 Task: View and add the product "Corona Premier Mexican Lager Light Beer Can (12 oz x 12 ct)" to cart from the store "Happy's Liquor & Market".
Action: Mouse pressed left at (41, 74)
Screenshot: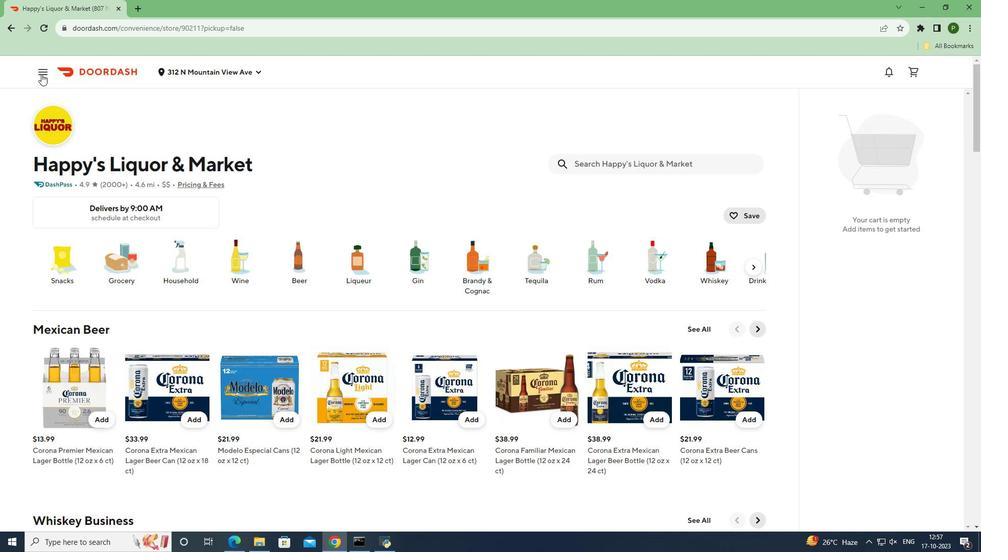 
Action: Mouse moved to (38, 143)
Screenshot: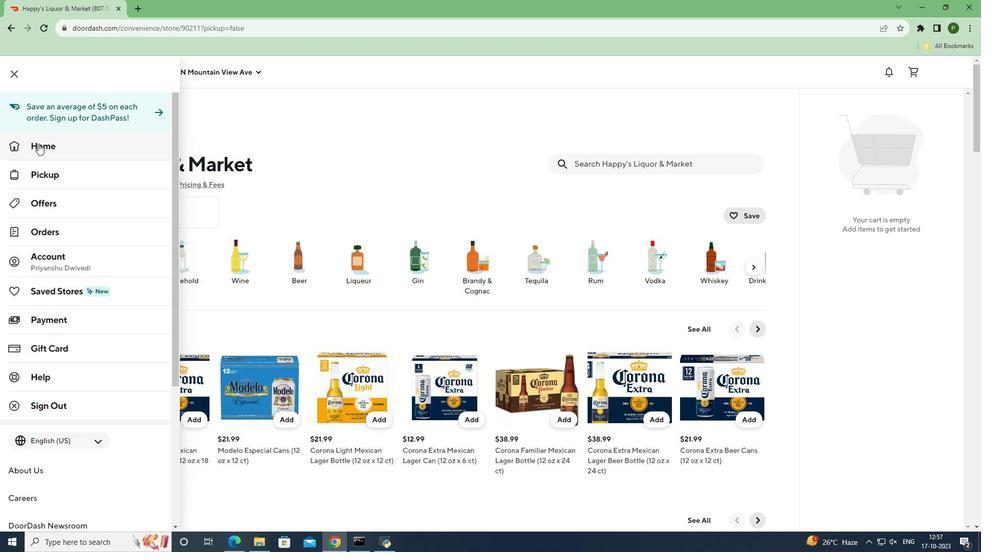 
Action: Mouse pressed left at (38, 143)
Screenshot: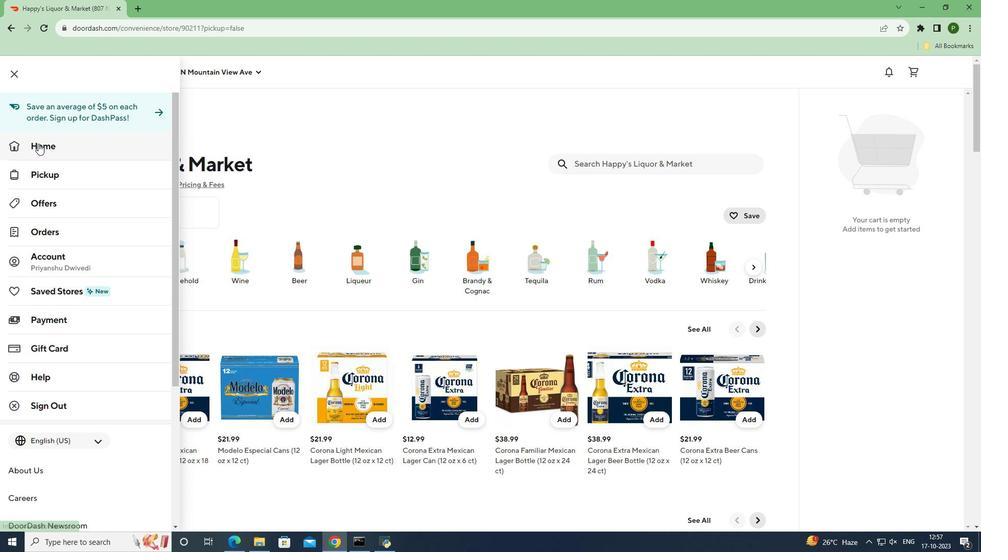 
Action: Mouse moved to (387, 100)
Screenshot: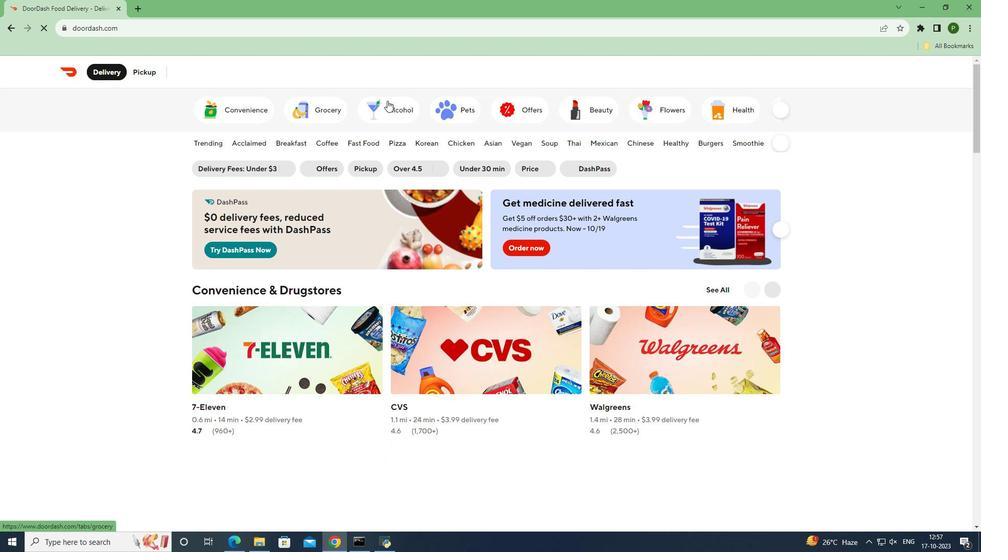 
Action: Mouse pressed left at (387, 100)
Screenshot: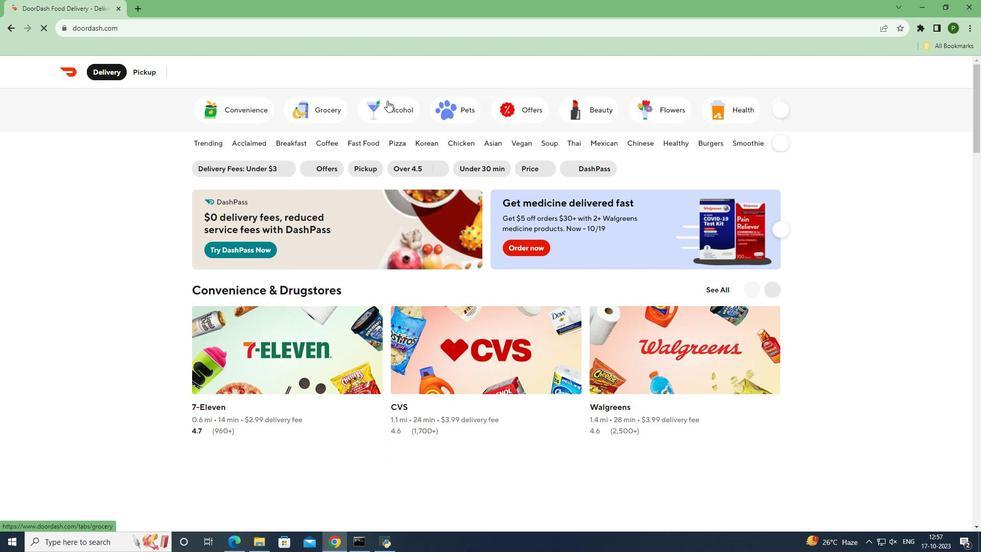 
Action: Mouse moved to (450, 294)
Screenshot: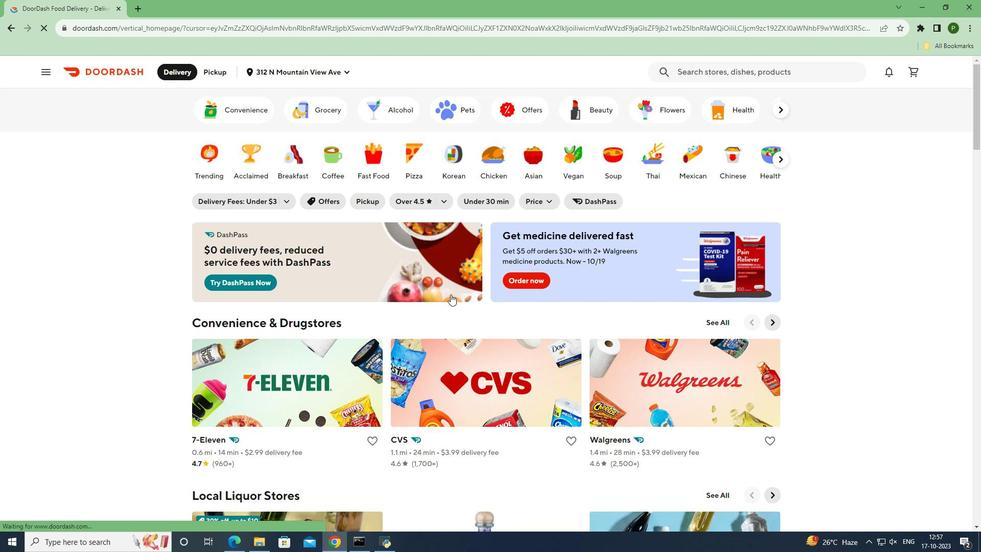 
Action: Mouse scrolled (450, 294) with delta (0, 0)
Screenshot: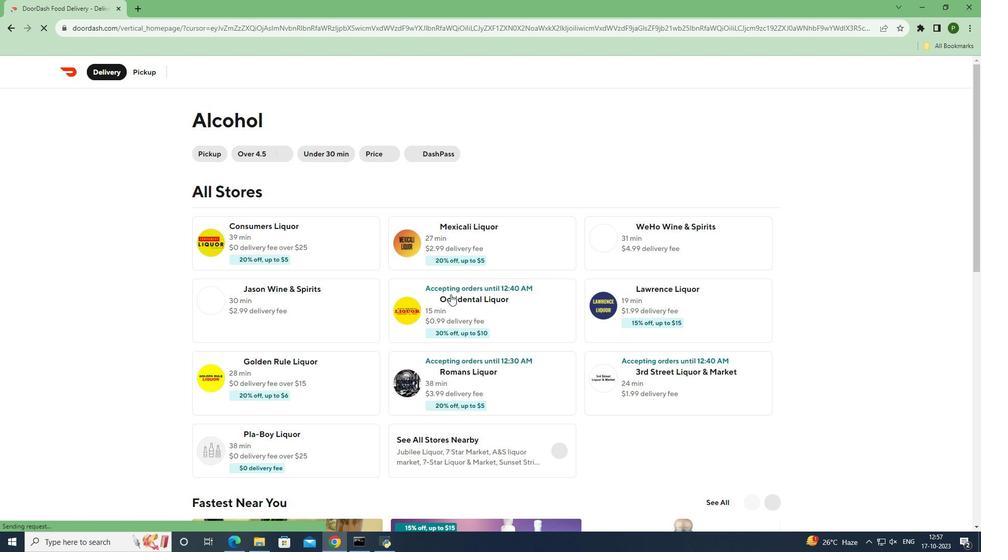 
Action: Mouse scrolled (450, 294) with delta (0, 0)
Screenshot: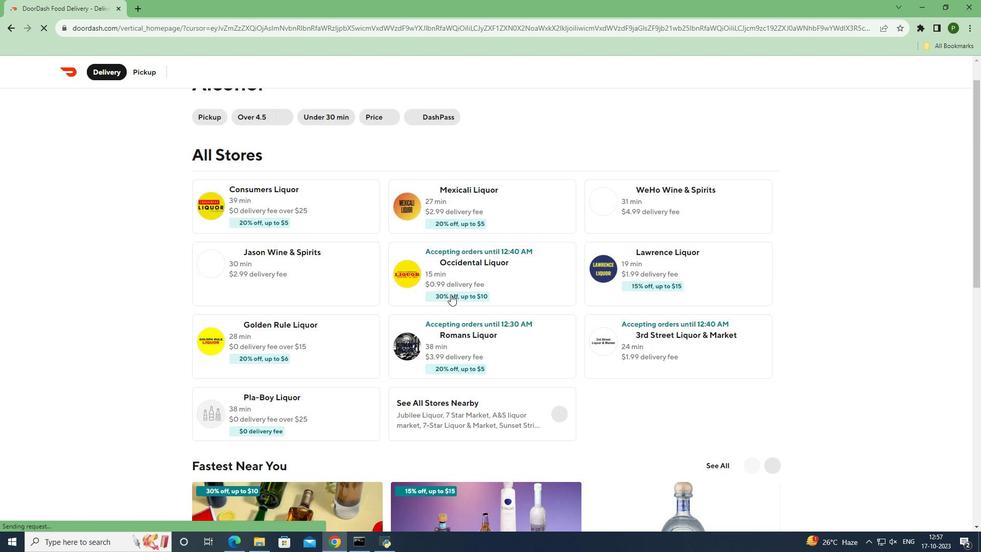 
Action: Mouse moved to (560, 350)
Screenshot: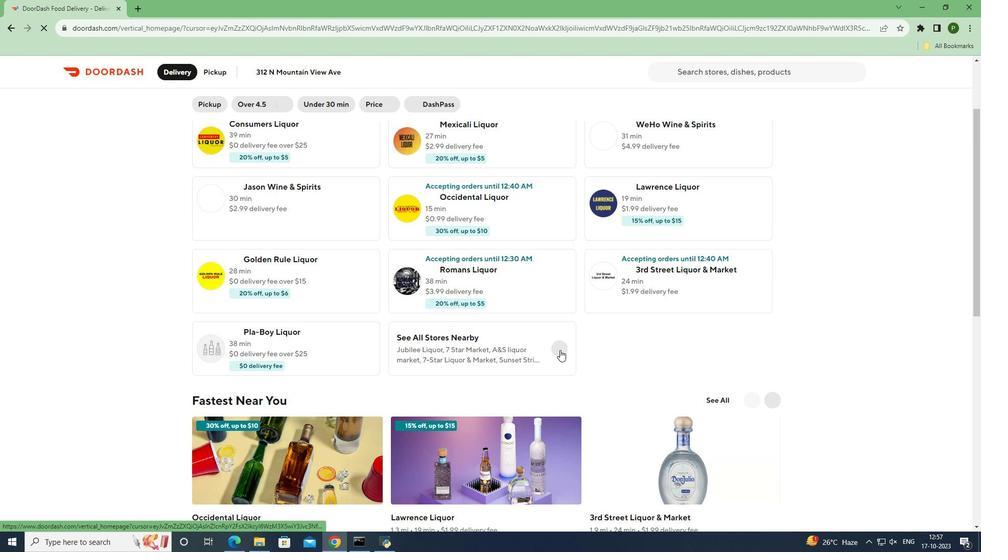 
Action: Mouse pressed left at (560, 350)
Screenshot: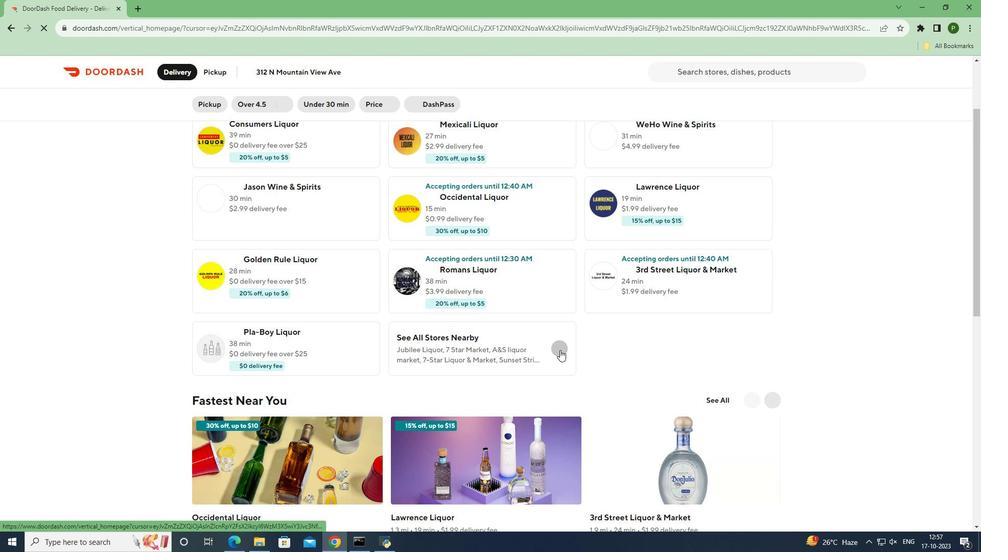 
Action: Mouse moved to (482, 441)
Screenshot: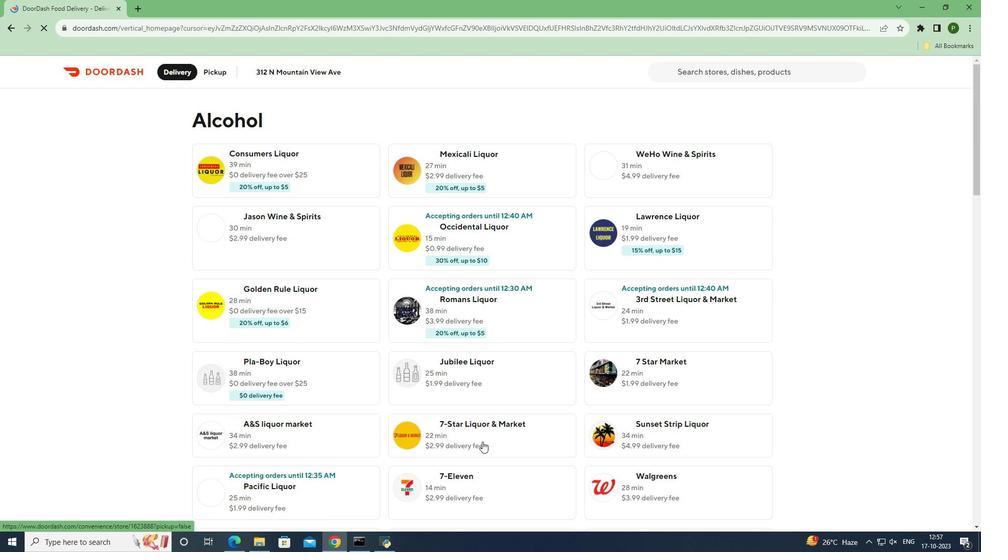 
Action: Mouse scrolled (482, 441) with delta (0, 0)
Screenshot: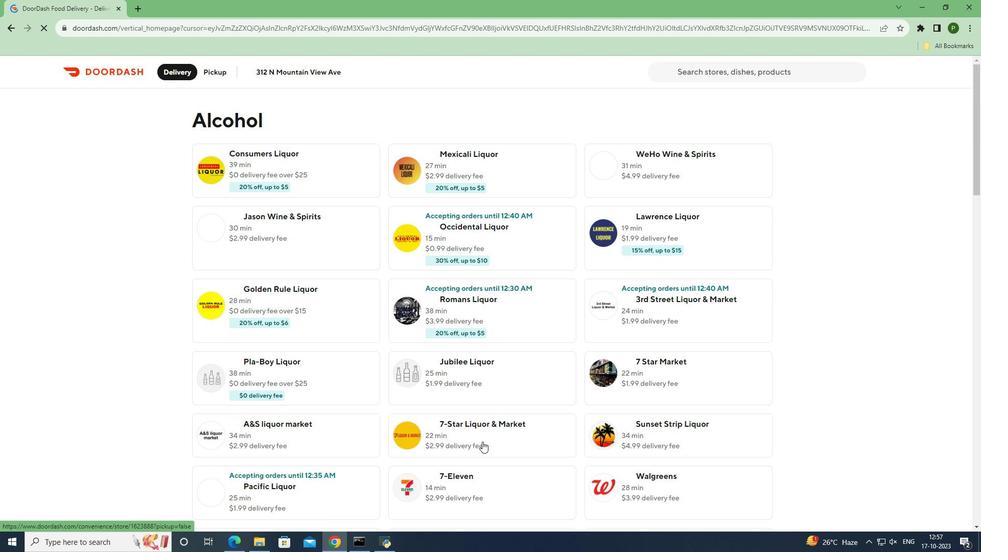 
Action: Mouse scrolled (482, 441) with delta (0, 0)
Screenshot: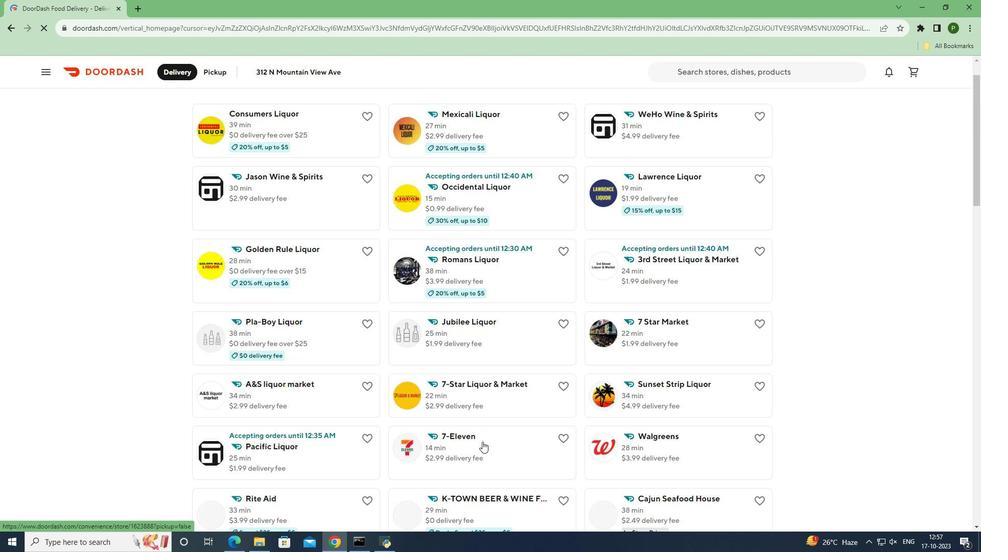 
Action: Mouse moved to (505, 449)
Screenshot: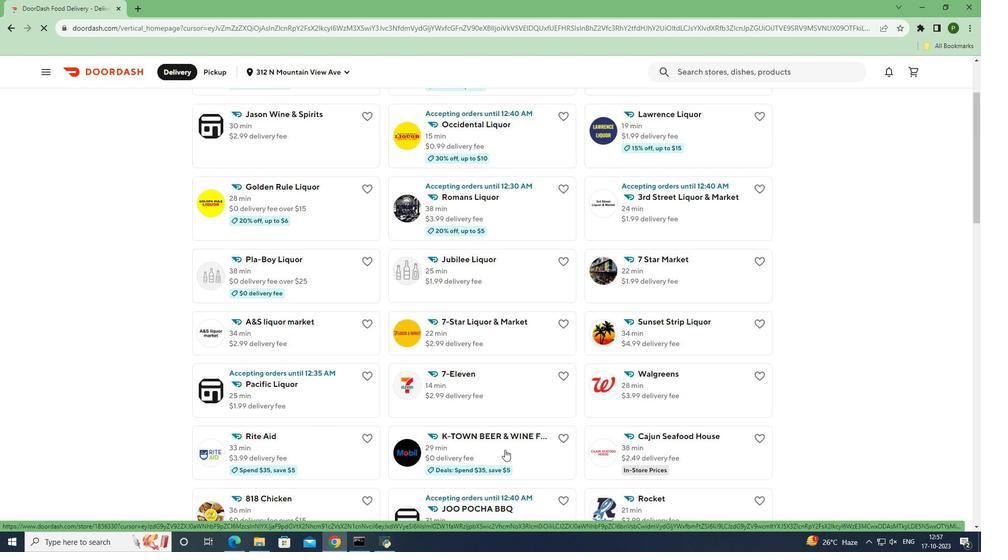
Action: Mouse scrolled (505, 449) with delta (0, 0)
Screenshot: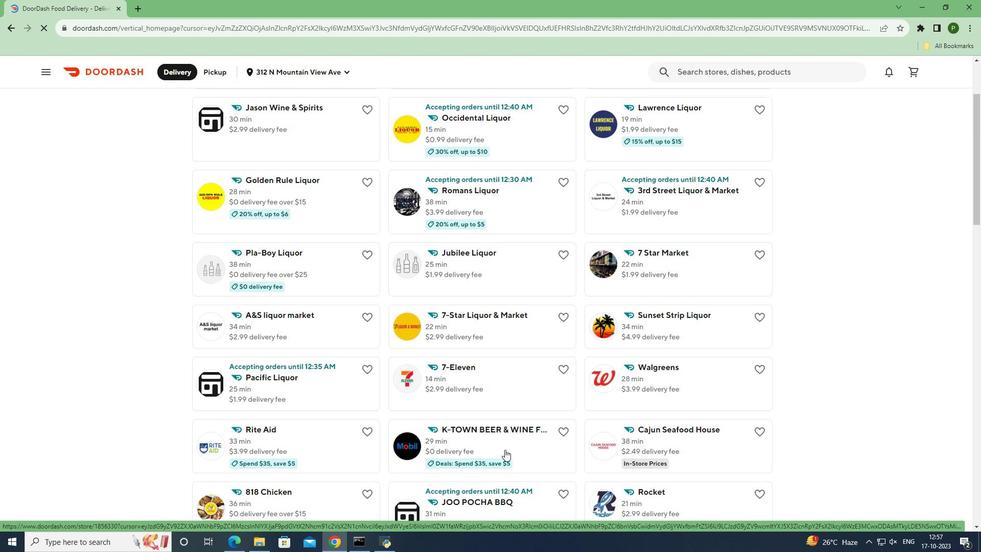 
Action: Mouse moved to (500, 444)
Screenshot: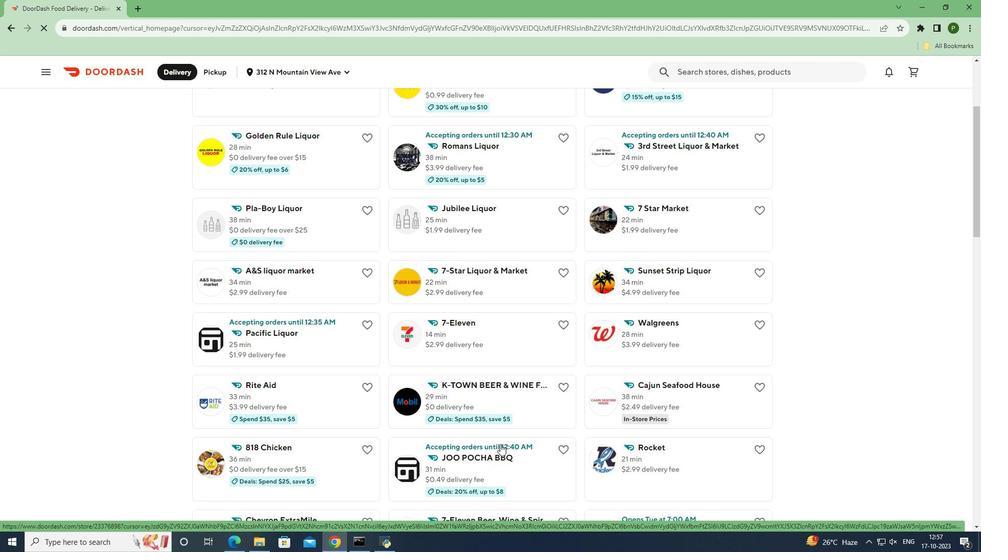 
Action: Mouse scrolled (500, 443) with delta (0, 0)
Screenshot: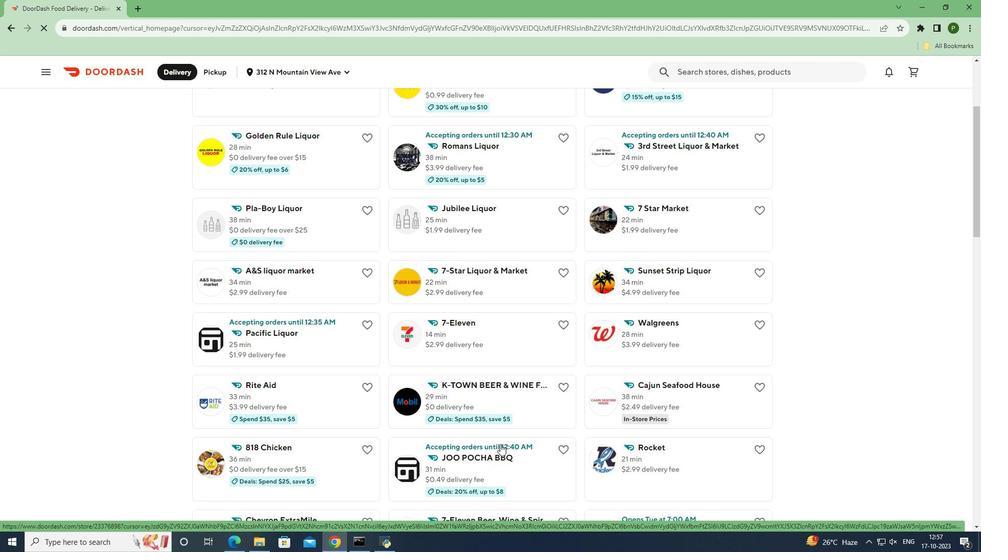 
Action: Mouse scrolled (500, 443) with delta (0, 0)
Screenshot: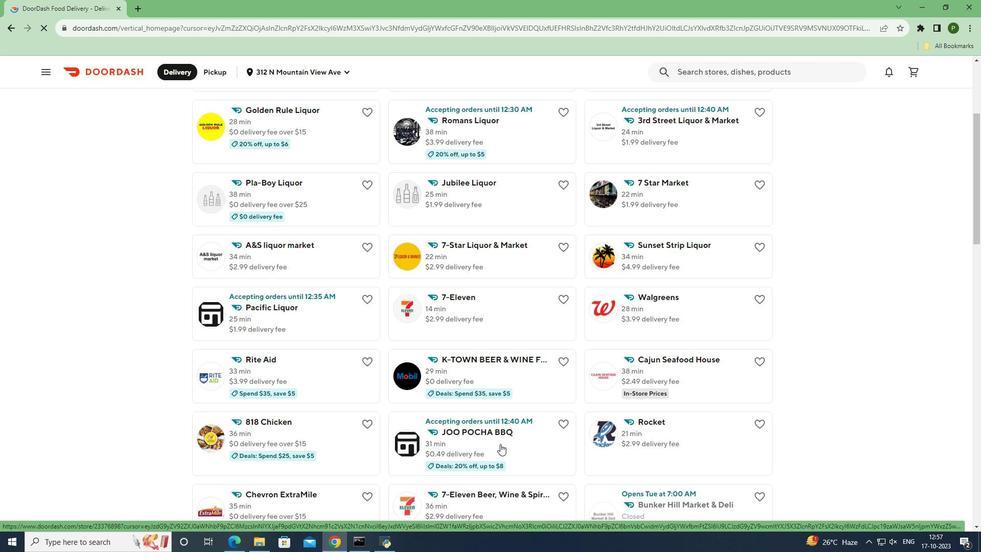 
Action: Mouse moved to (498, 436)
Screenshot: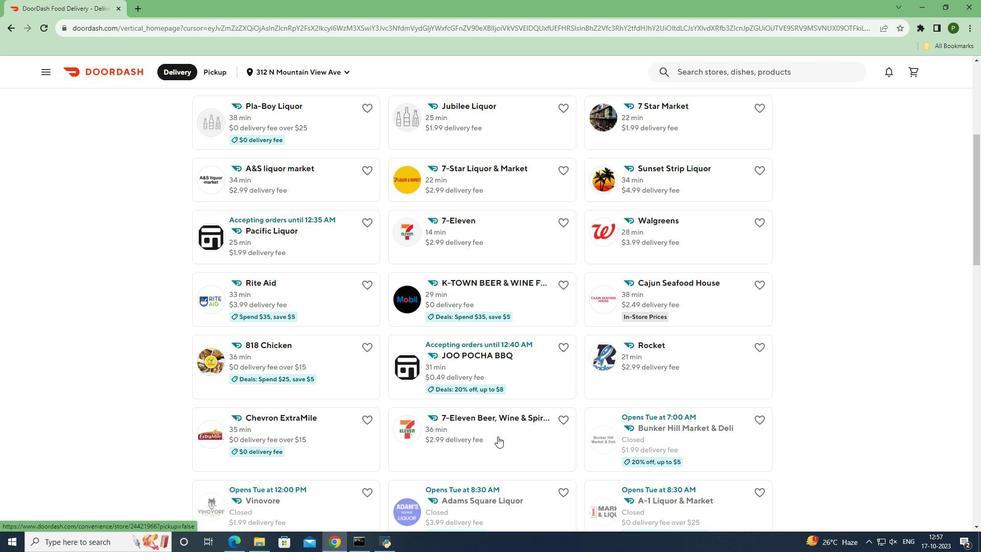 
Action: Mouse scrolled (498, 436) with delta (0, 0)
Screenshot: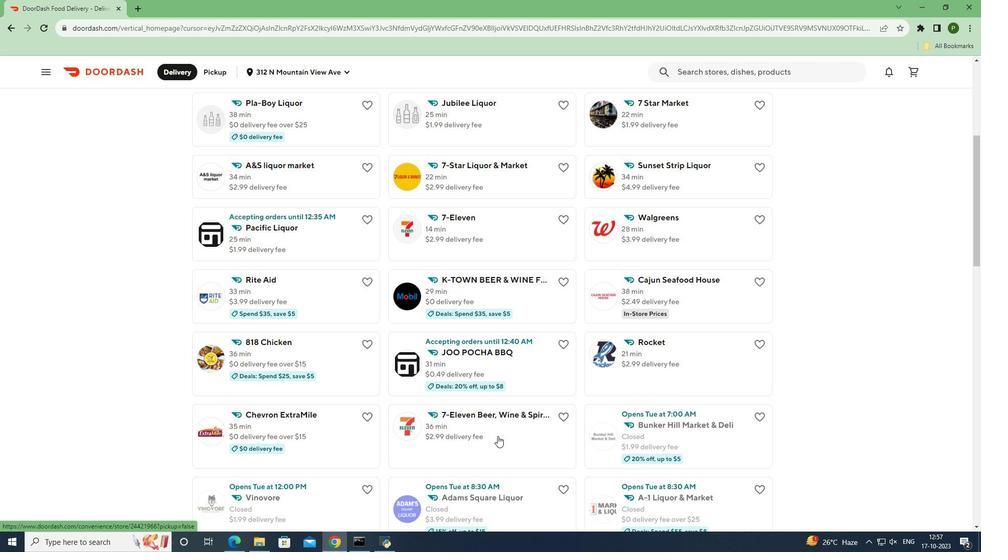 
Action: Mouse moved to (497, 436)
Screenshot: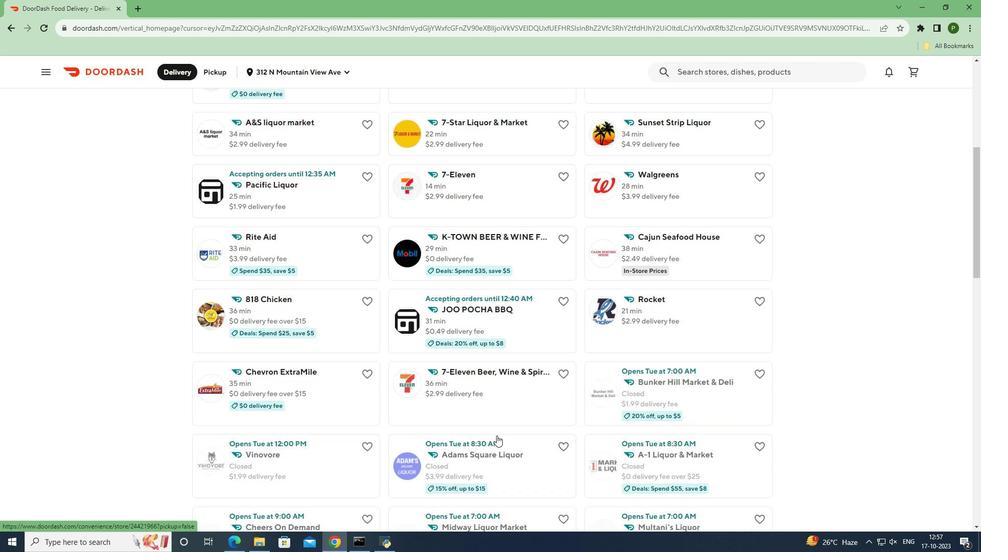 
Action: Mouse scrolled (497, 435) with delta (0, 0)
Screenshot: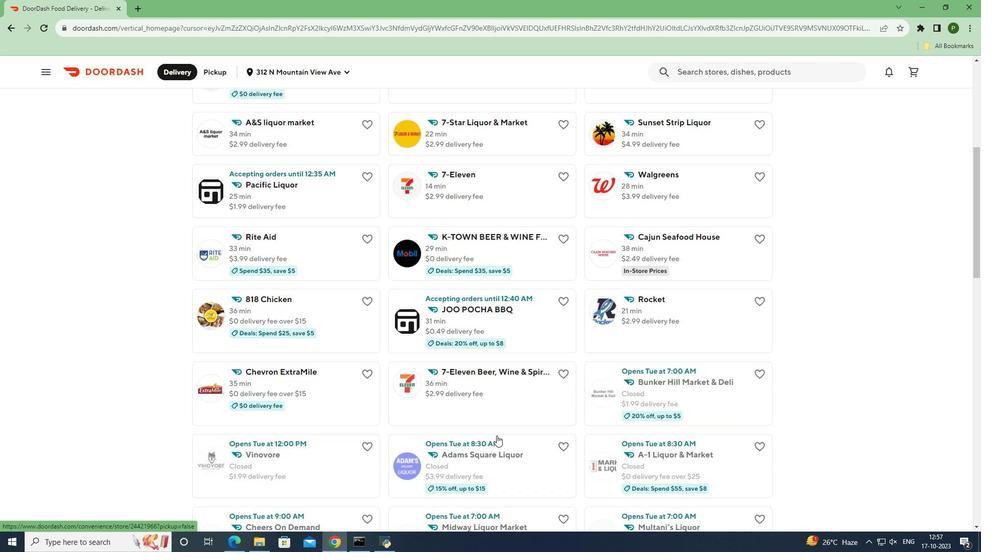 
Action: Mouse moved to (479, 420)
Screenshot: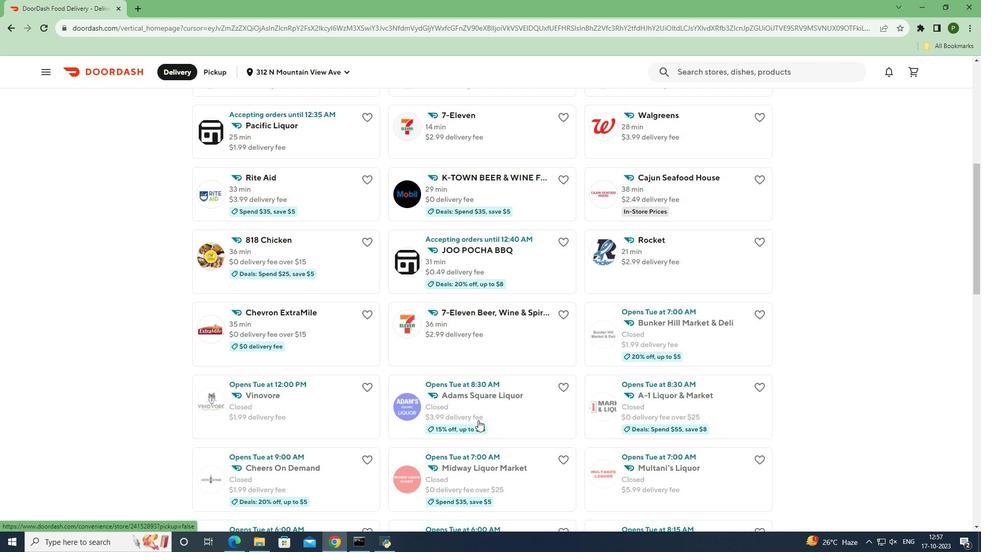 
Action: Mouse scrolled (479, 419) with delta (0, 0)
Screenshot: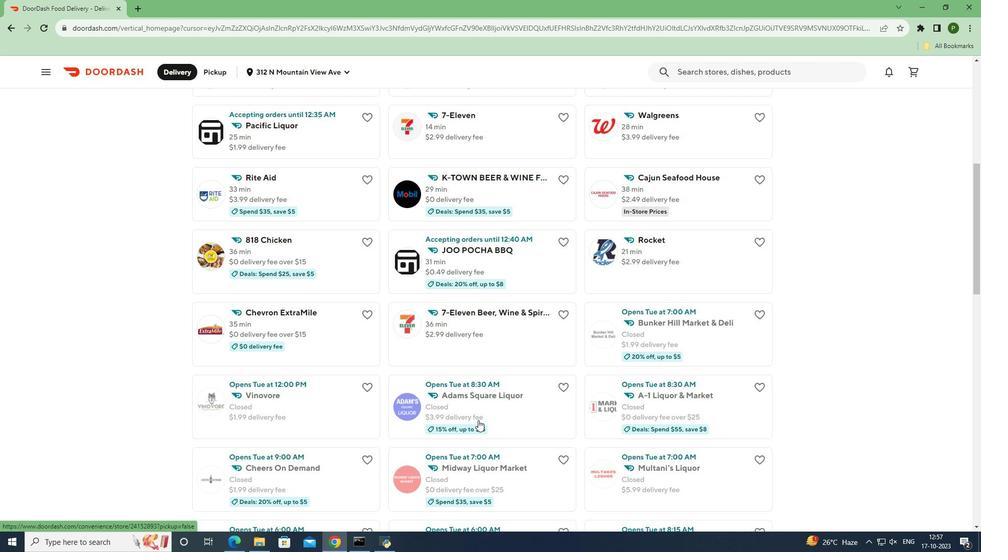
Action: Mouse moved to (478, 420)
Screenshot: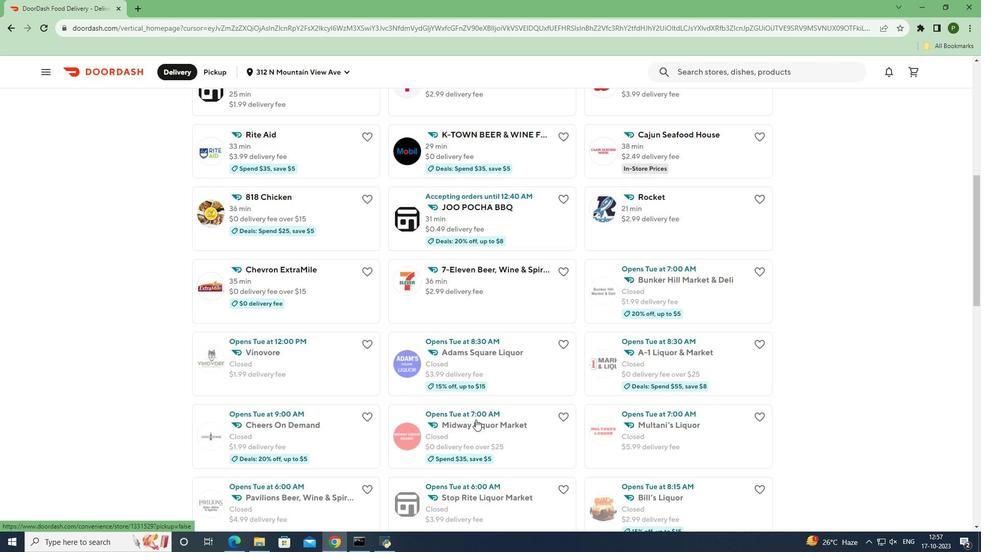 
Action: Mouse scrolled (478, 419) with delta (0, 0)
Screenshot: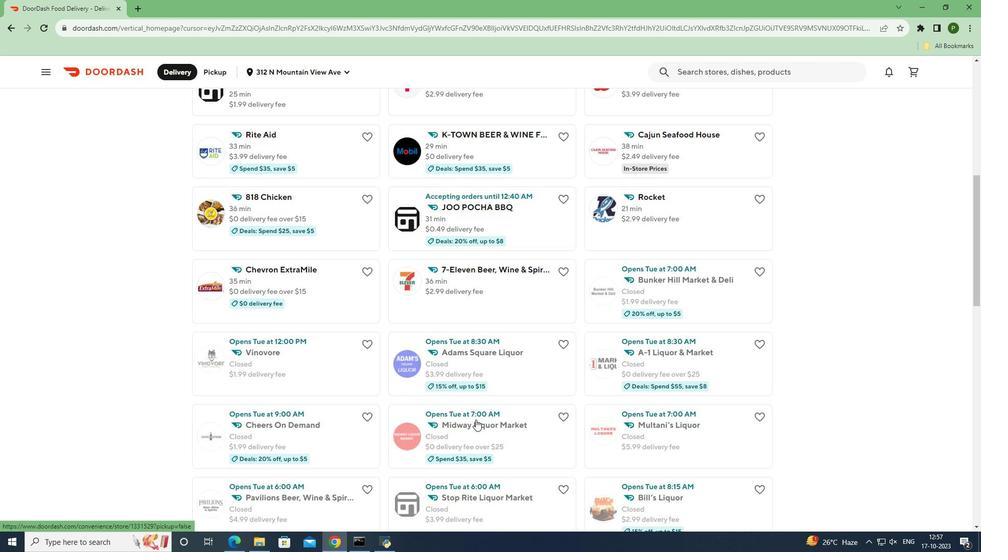
Action: Mouse moved to (470, 416)
Screenshot: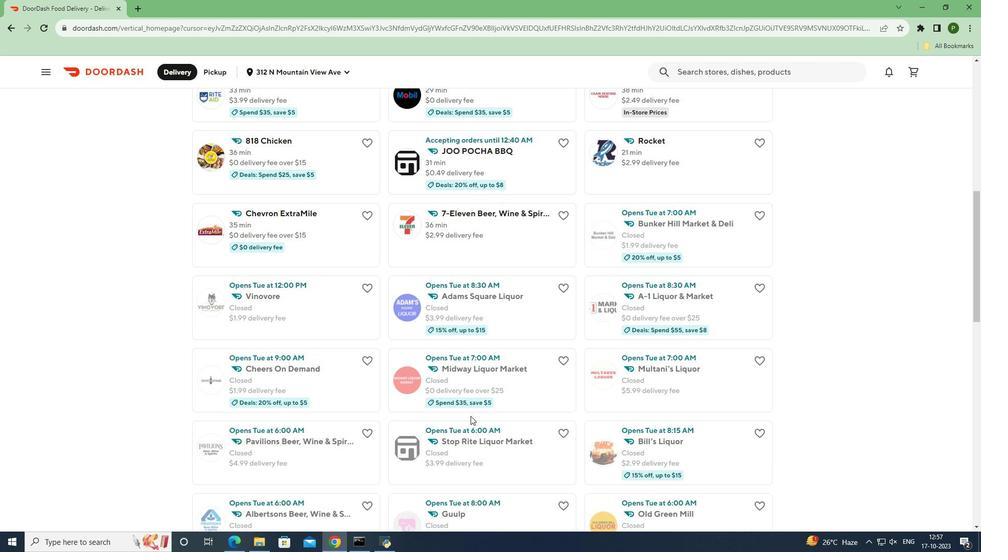 
Action: Mouse scrolled (470, 415) with delta (0, 0)
Screenshot: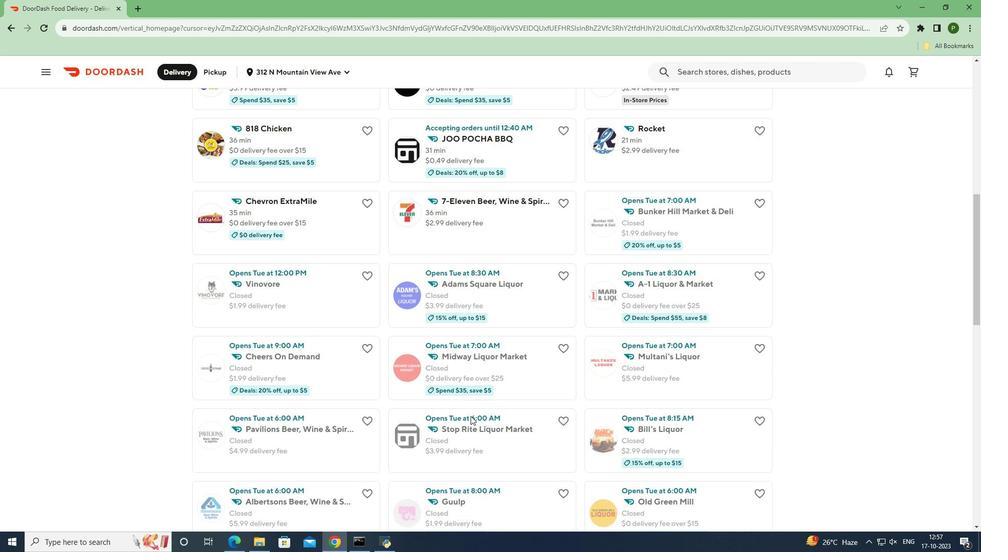 
Action: Mouse moved to (469, 416)
Screenshot: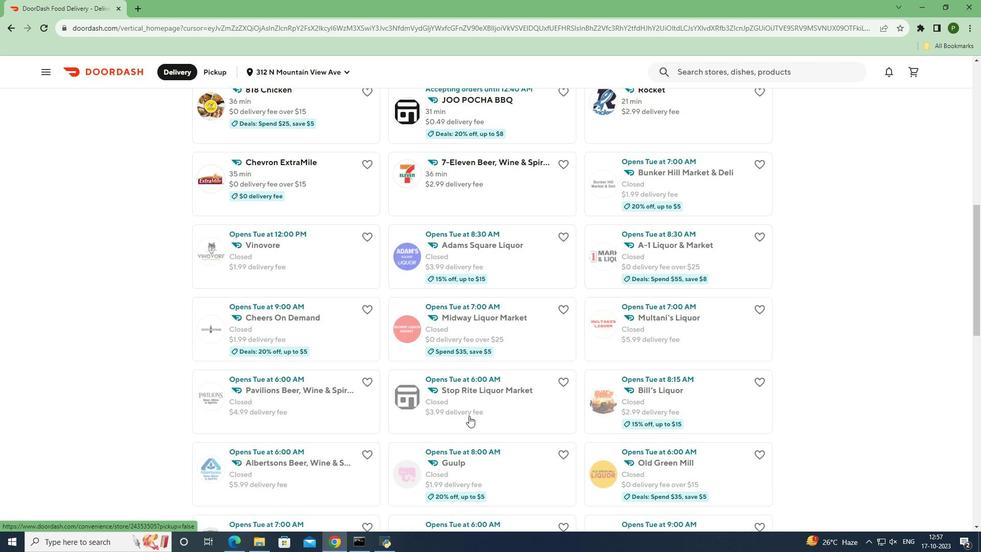 
Action: Mouse scrolled (469, 415) with delta (0, 0)
Screenshot: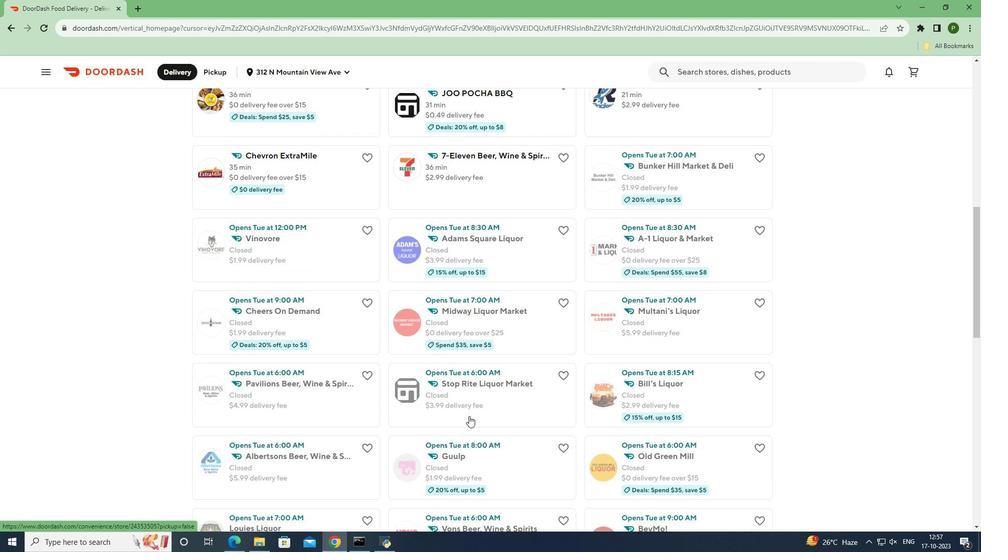 
Action: Mouse scrolled (469, 415) with delta (0, 0)
Screenshot: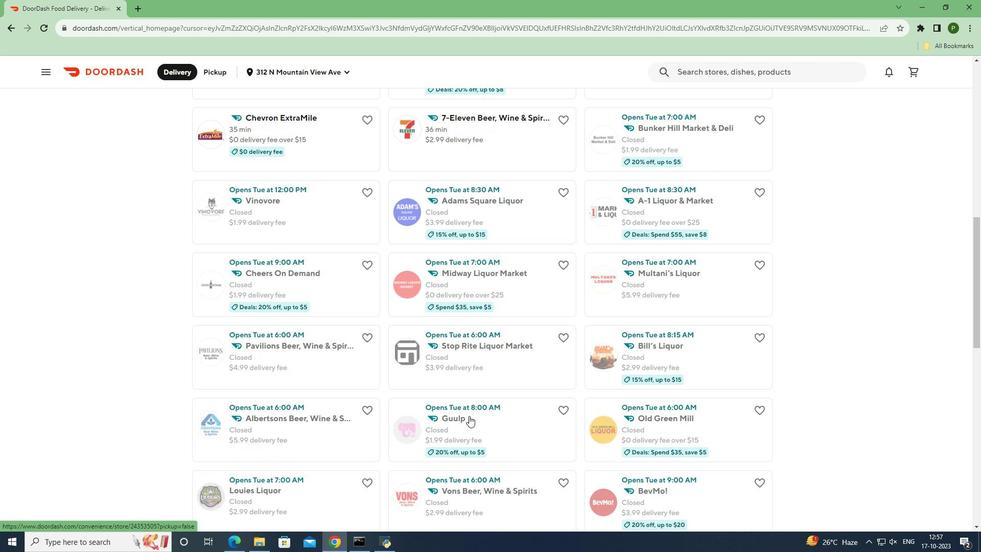
Action: Mouse scrolled (469, 416) with delta (0, 0)
Screenshot: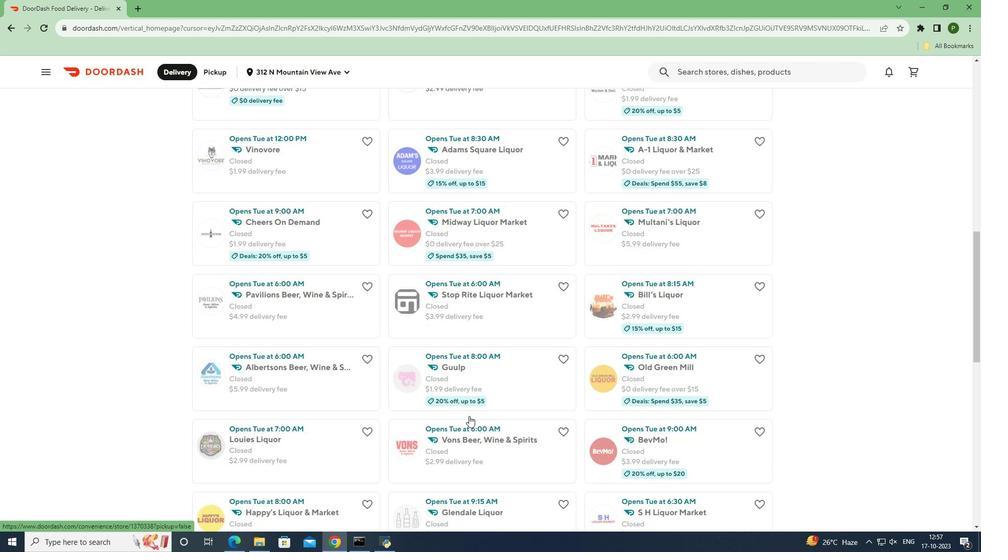 
Action: Mouse moved to (468, 416)
Screenshot: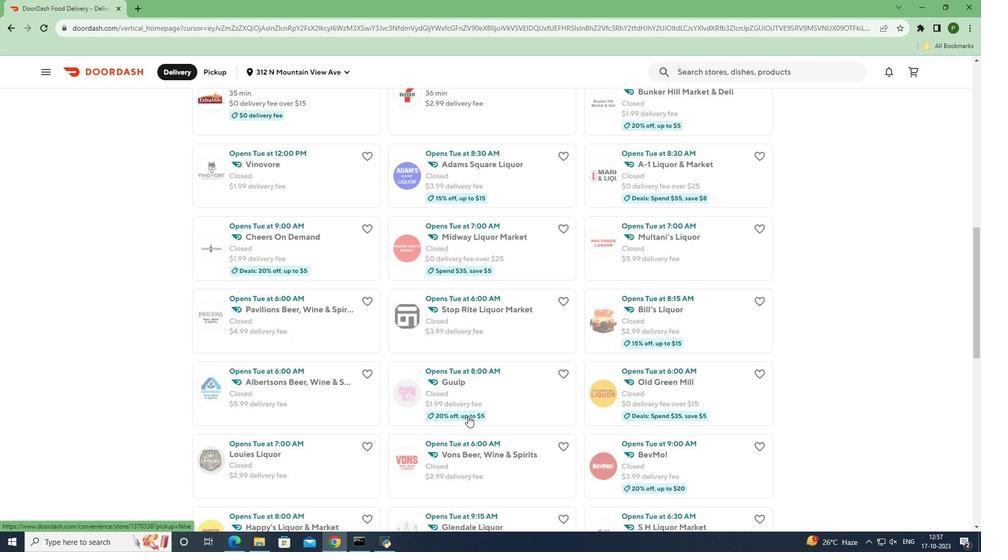 
Action: Mouse scrolled (468, 415) with delta (0, 0)
Screenshot: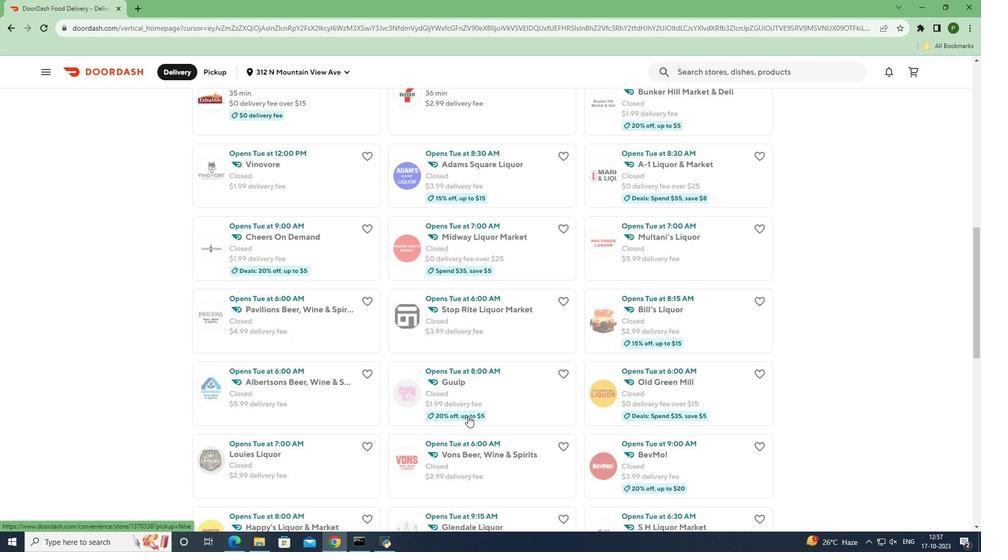
Action: Mouse scrolled (468, 415) with delta (0, 0)
Screenshot: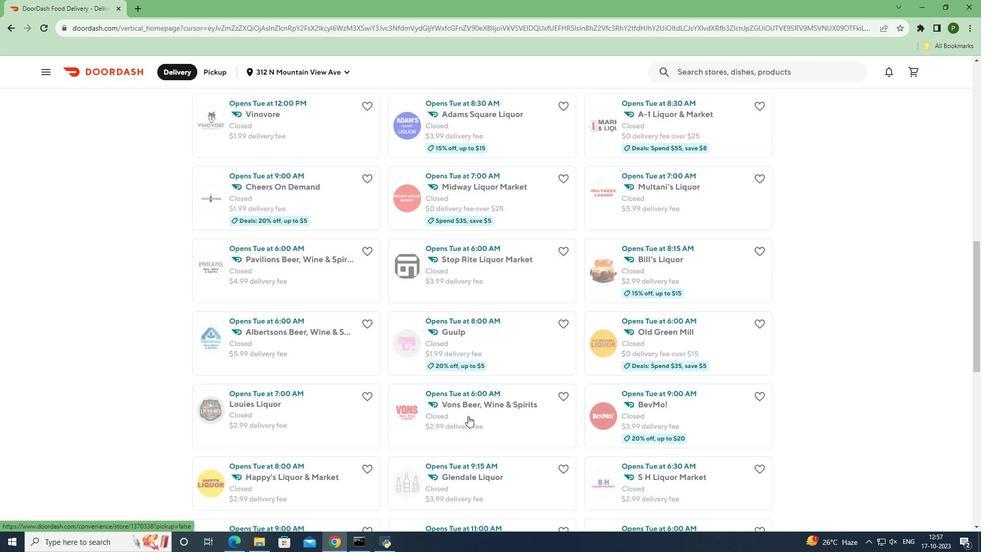 
Action: Mouse moved to (467, 416)
Screenshot: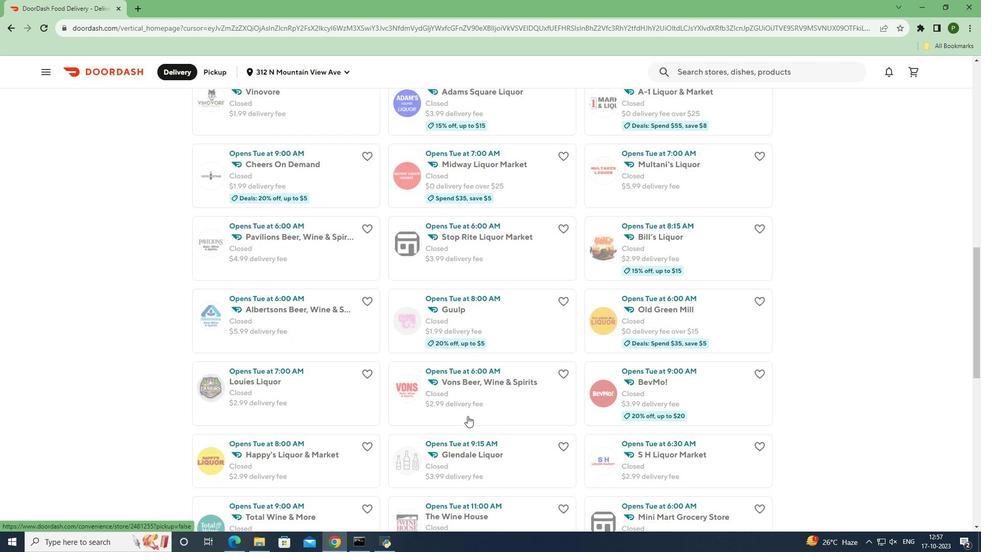 
Action: Mouse scrolled (467, 415) with delta (0, 0)
Screenshot: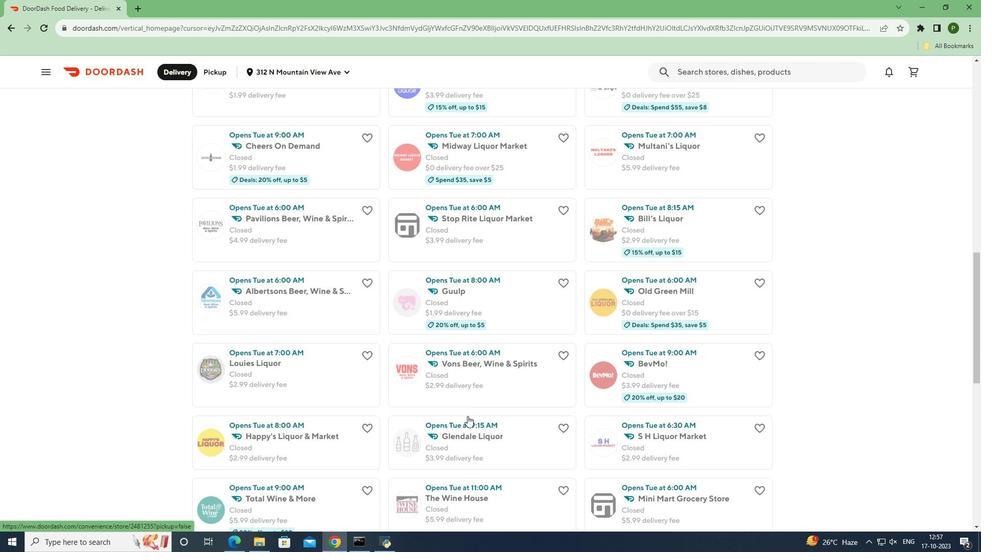 
Action: Mouse moved to (314, 407)
Screenshot: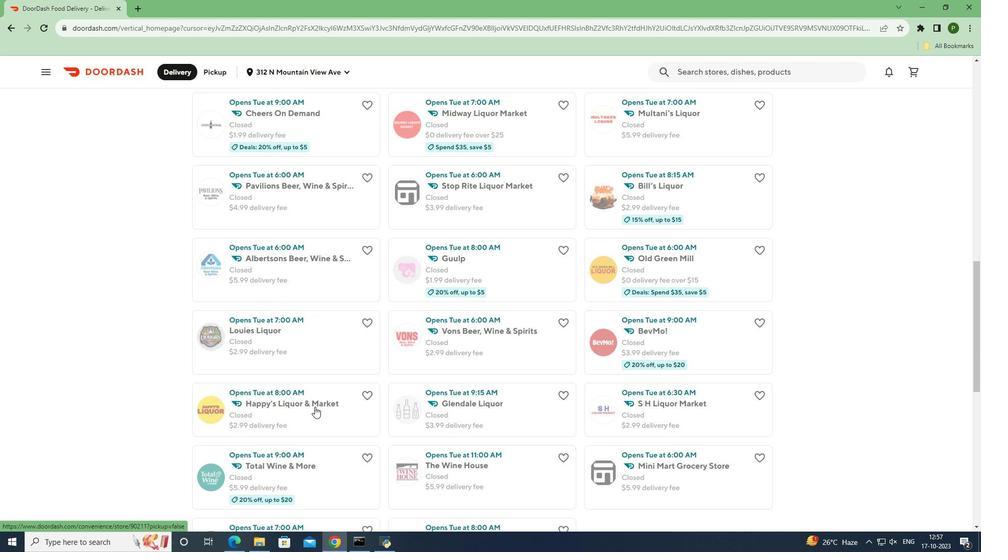 
Action: Mouse pressed left at (314, 407)
Screenshot: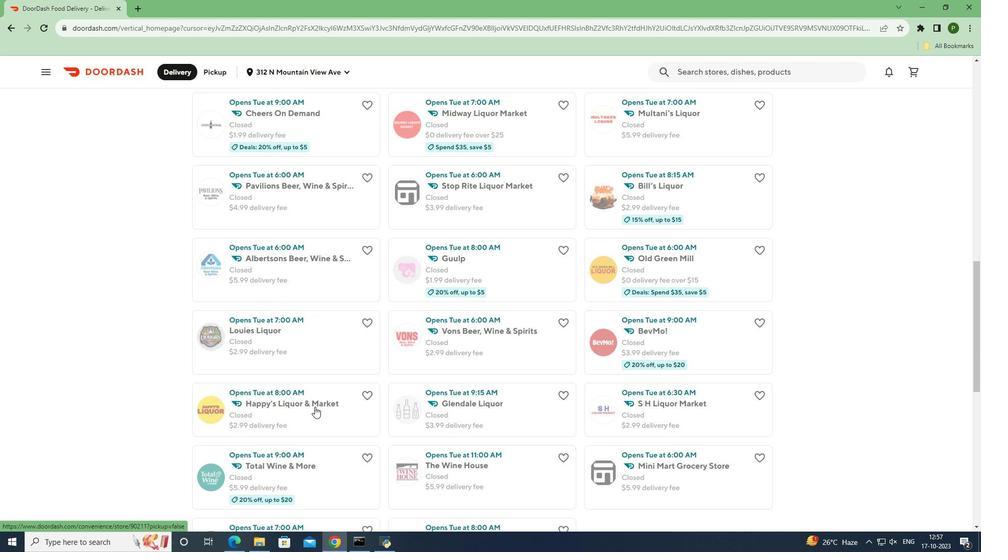 
Action: Mouse moved to (605, 165)
Screenshot: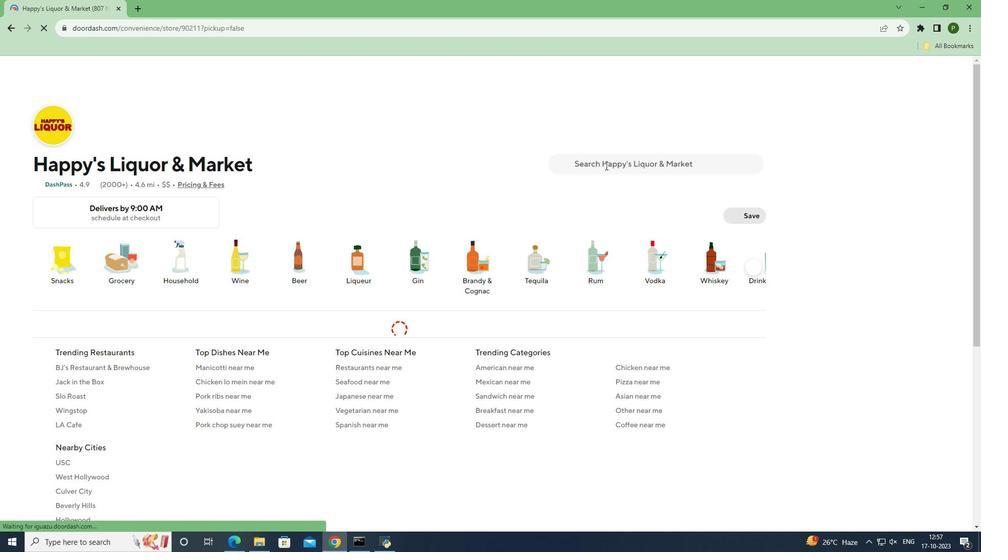 
Action: Mouse pressed left at (605, 165)
Screenshot: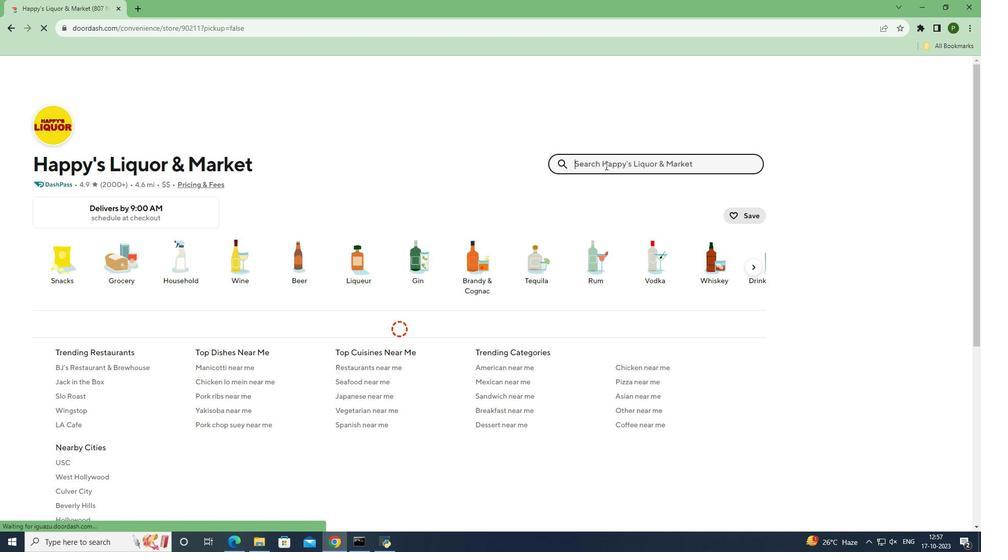 
Action: Key pressed <Key.caps_lock>C<Key.caps_lock>orona<Key.space><Key.caps_lock>P<Key.caps_lock>remier<Key.space><Key.caps_lock>M<Key.caps_lock>exican<Key.space><Key.caps_lock>L<Key.caps_lock>ager<Key.space><Key.caps_lock>L<Key.caps_lock>ight<Key.space><Key.caps_lock>B<Key.caps_lock>eer<Key.space><Key.caps_lock>C<Key.caps_lock>an<Key.space><Key.shift_r>(12<Key.space>or<Key.space><Key.shift>*<Key.space>12<Key.space>ct<Key.shift_r>)<Key.enter>
Screenshot: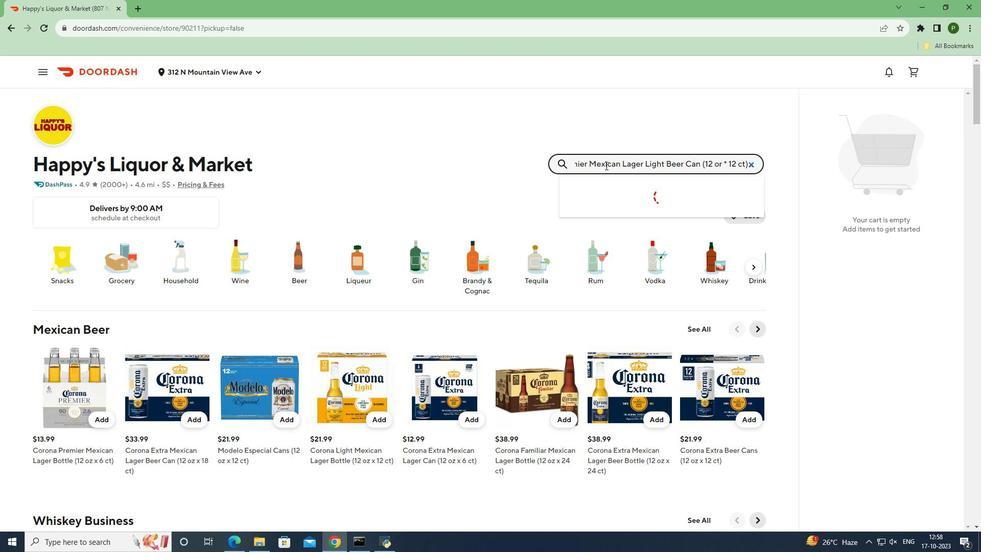 
Action: Mouse moved to (93, 263)
Screenshot: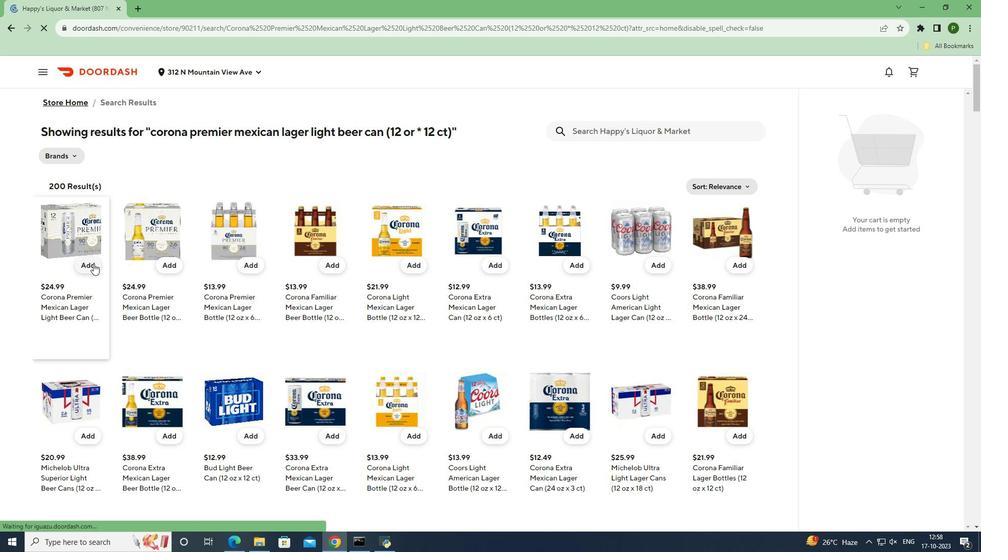
Action: Mouse pressed left at (93, 263)
Screenshot: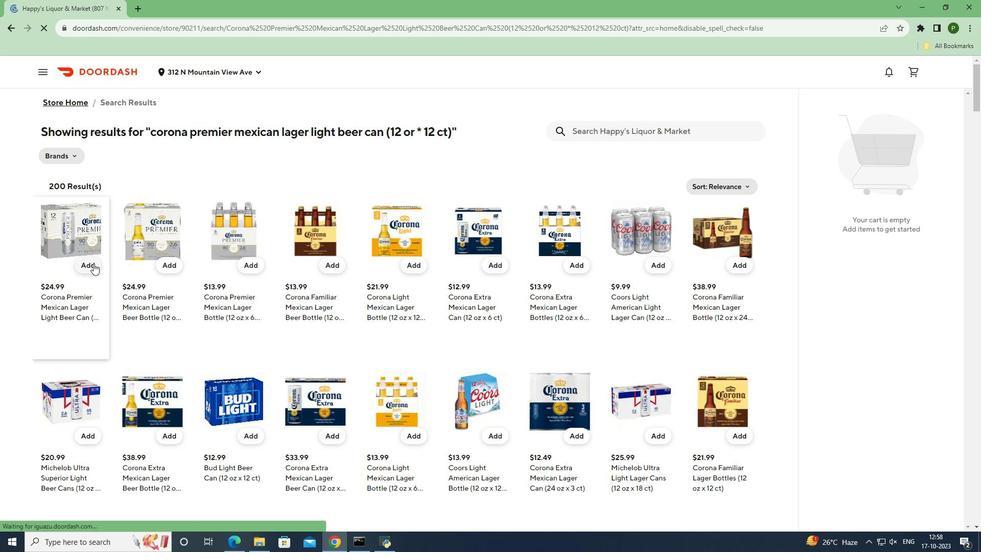 
Action: Mouse moved to (111, 351)
Screenshot: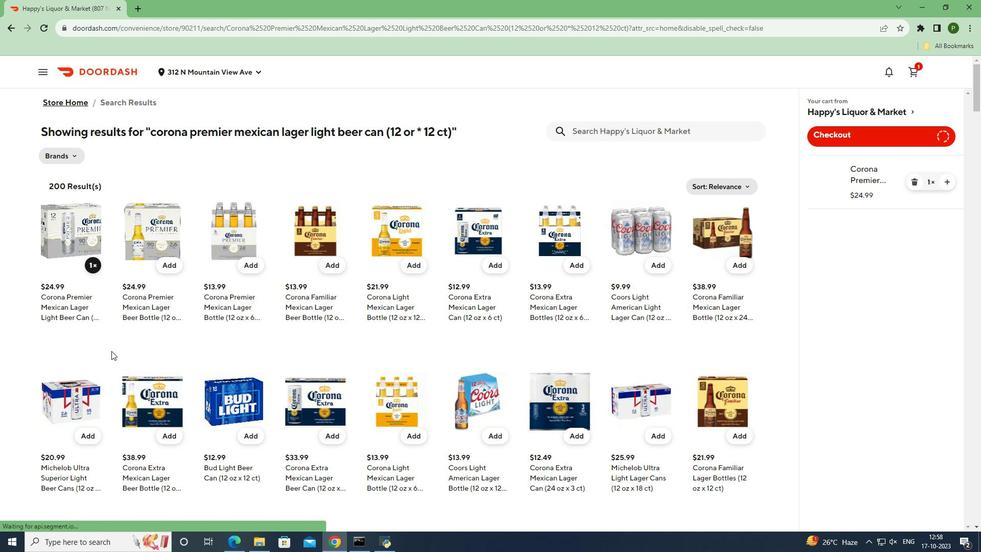
